 Task: In the  document claim Insert page numer 'on top of the page' change page color to  'Blue'Apply Page border, setting:  Box Style: two thin lines; Color: 'Black;' Width: 1/2  pt
Action: Mouse moved to (90, 23)
Screenshot: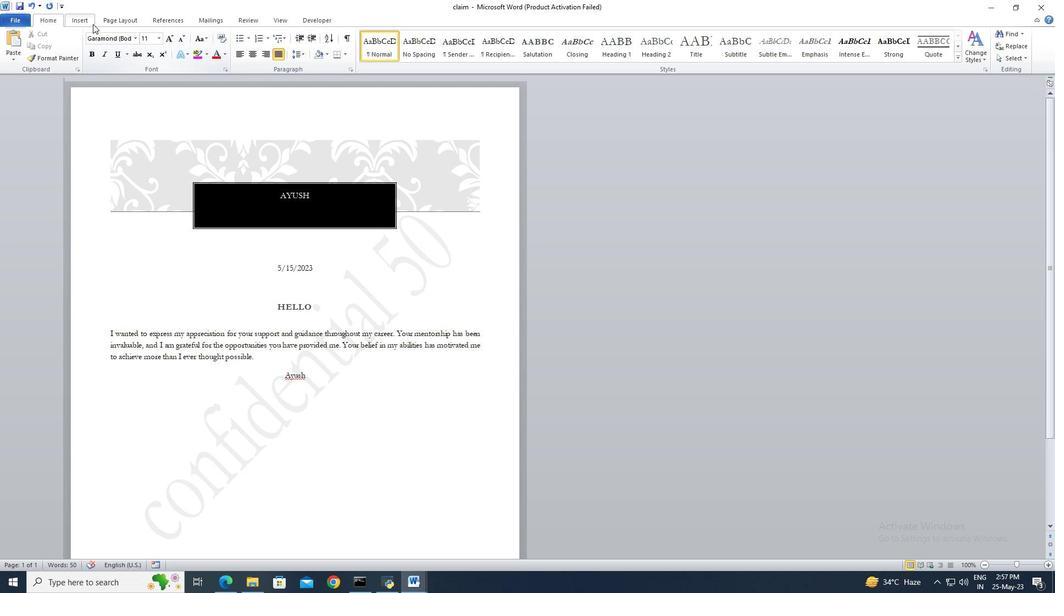 
Action: Mouse pressed left at (90, 23)
Screenshot: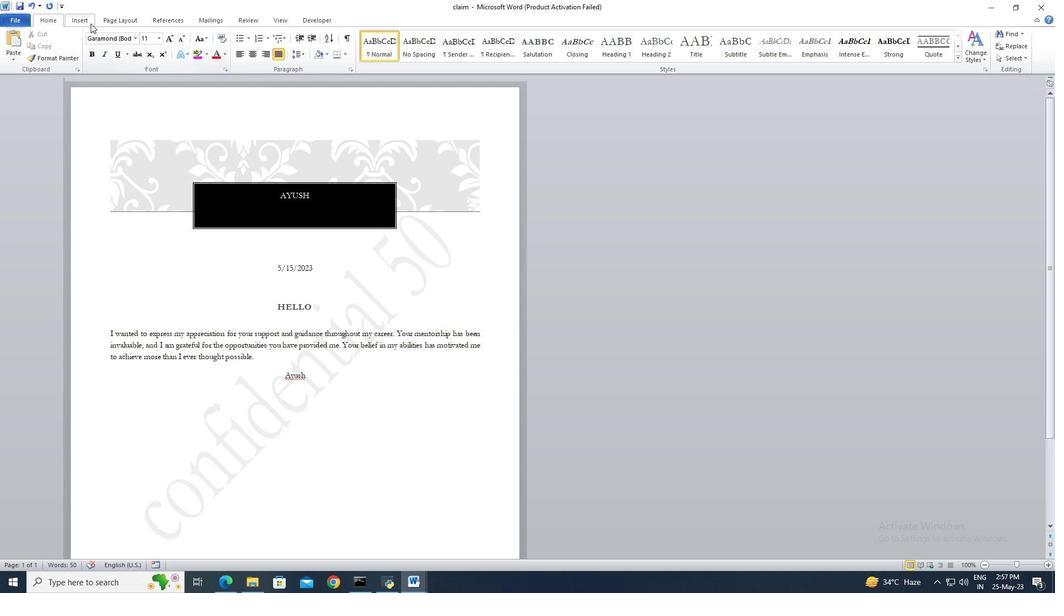 
Action: Mouse moved to (426, 58)
Screenshot: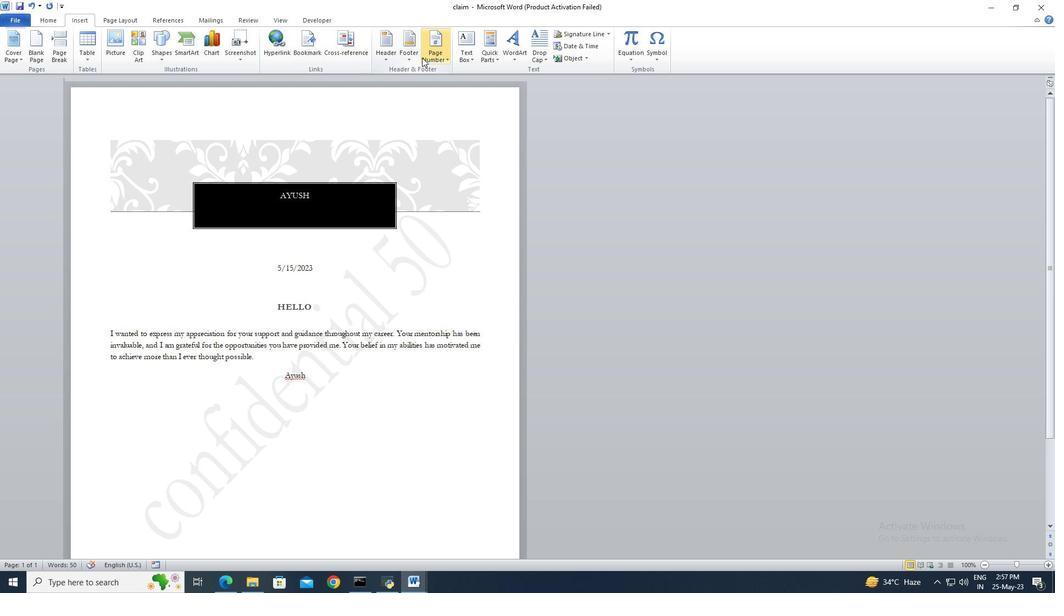 
Action: Mouse pressed left at (426, 58)
Screenshot: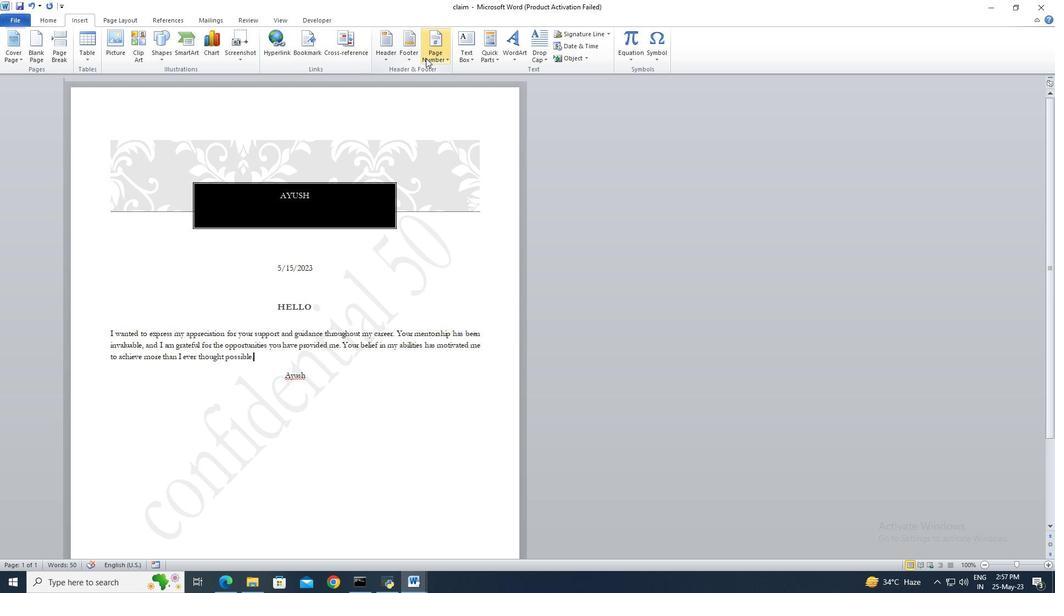 
Action: Mouse moved to (548, 107)
Screenshot: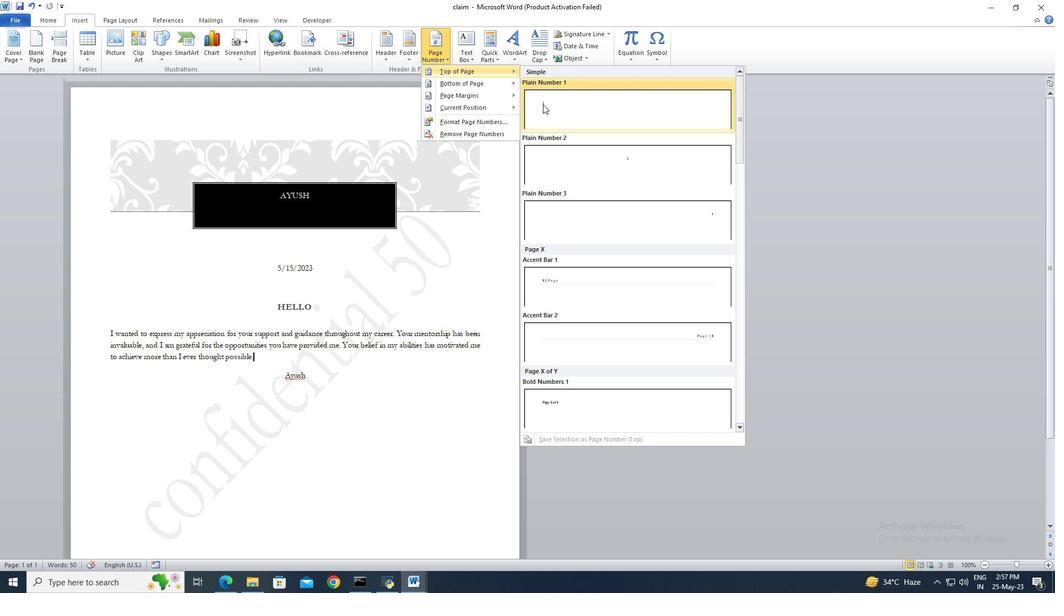 
Action: Mouse pressed left at (548, 107)
Screenshot: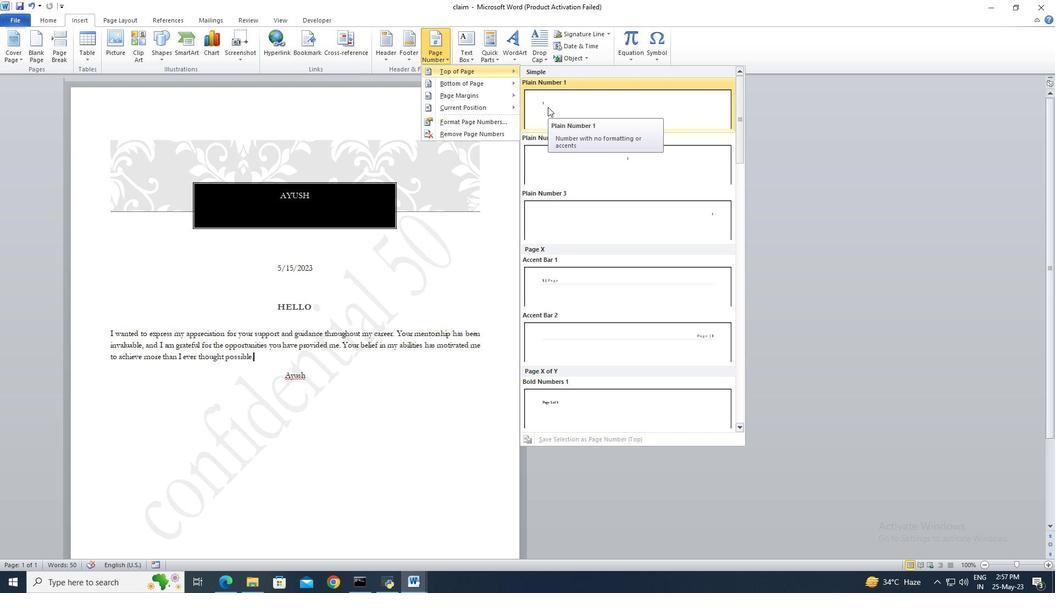 
Action: Mouse moved to (142, 20)
Screenshot: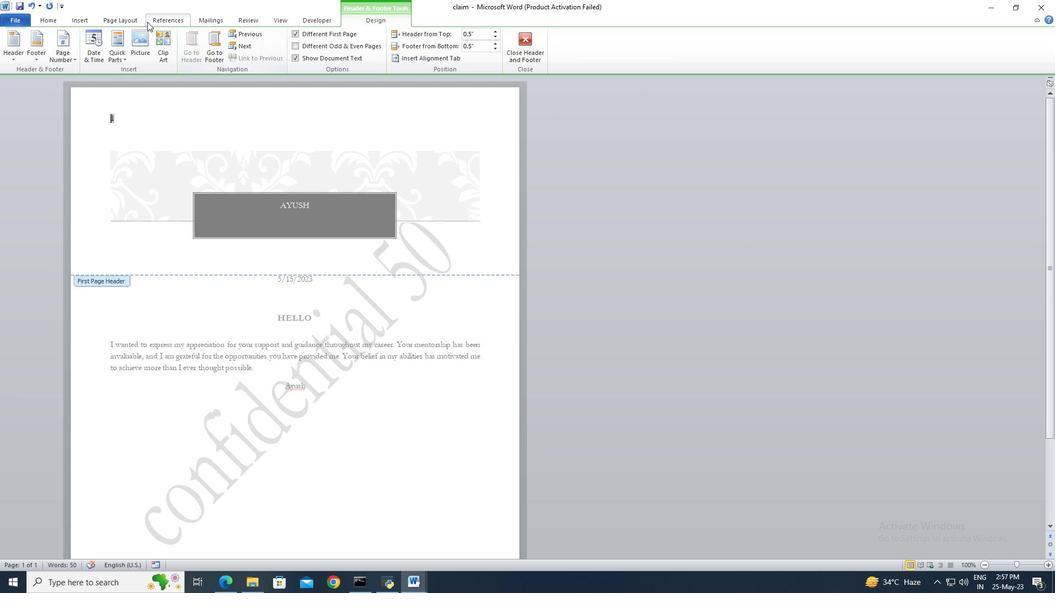 
Action: Mouse pressed left at (142, 20)
Screenshot: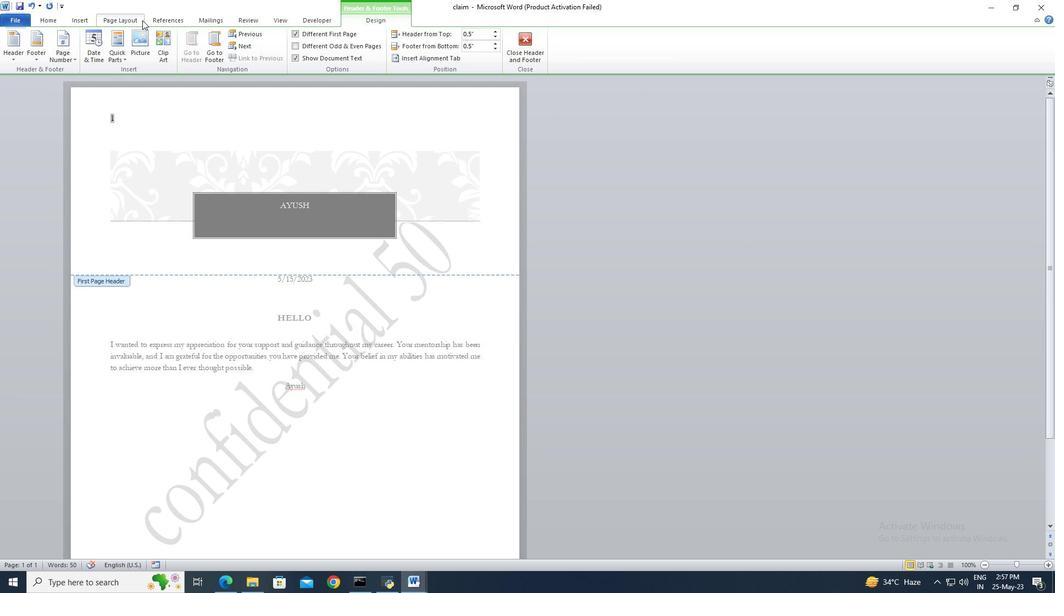
Action: Mouse moved to (292, 61)
Screenshot: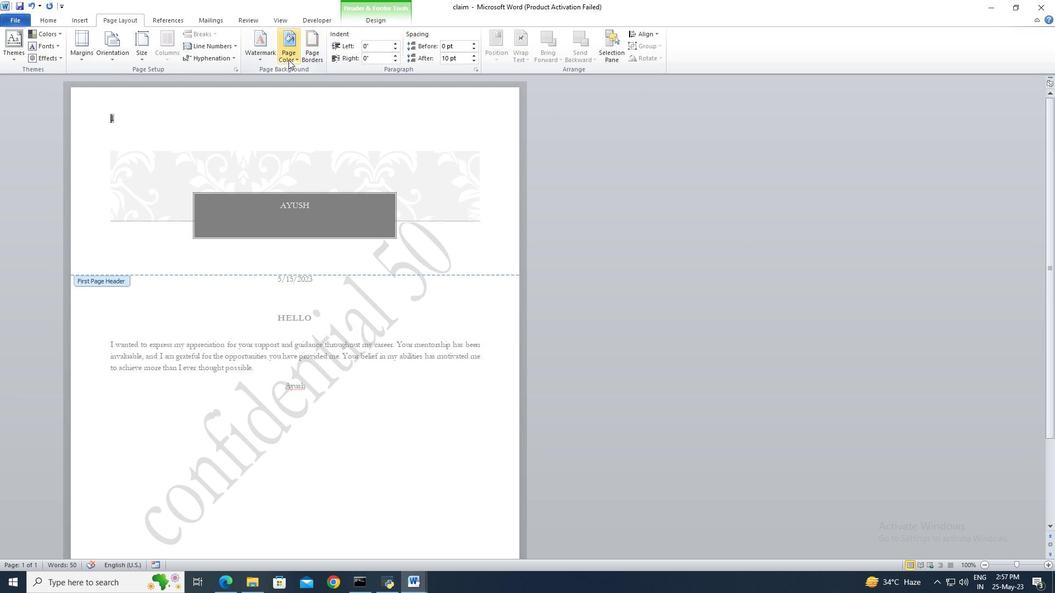 
Action: Mouse pressed left at (292, 61)
Screenshot: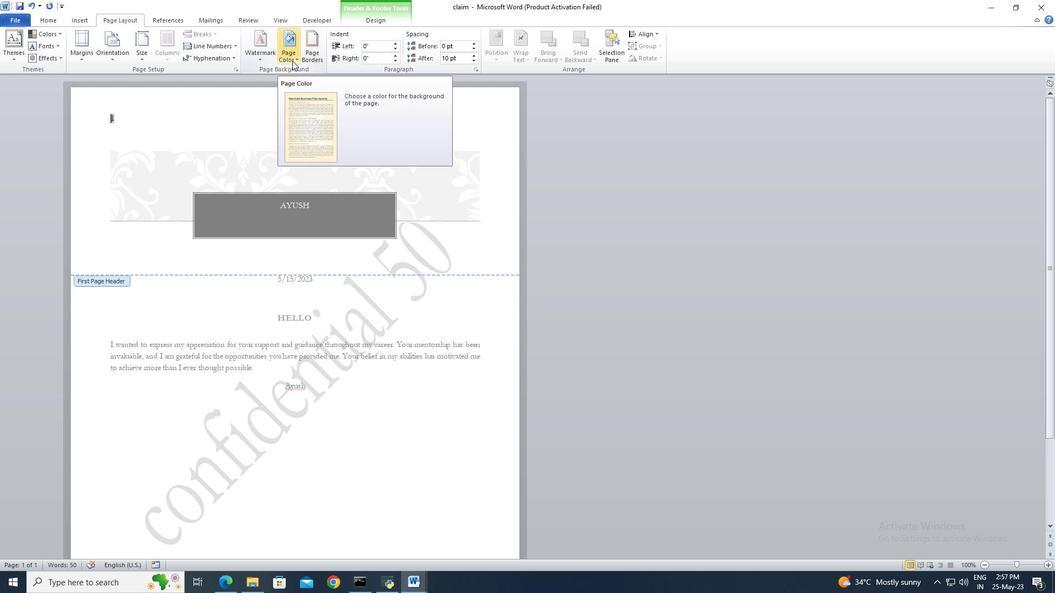 
Action: Mouse moved to (348, 136)
Screenshot: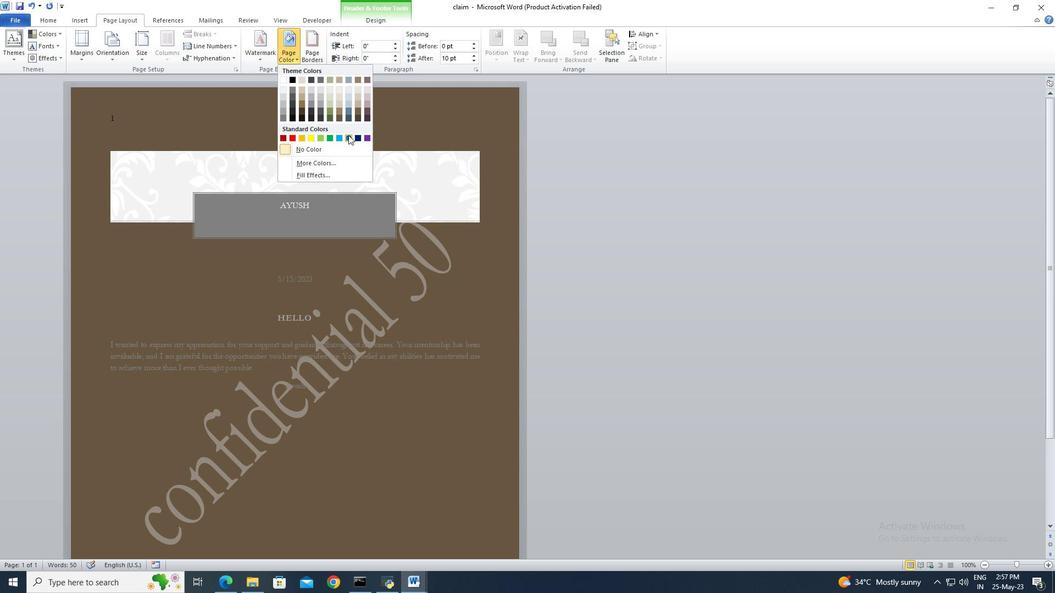 
Action: Mouse pressed left at (348, 136)
Screenshot: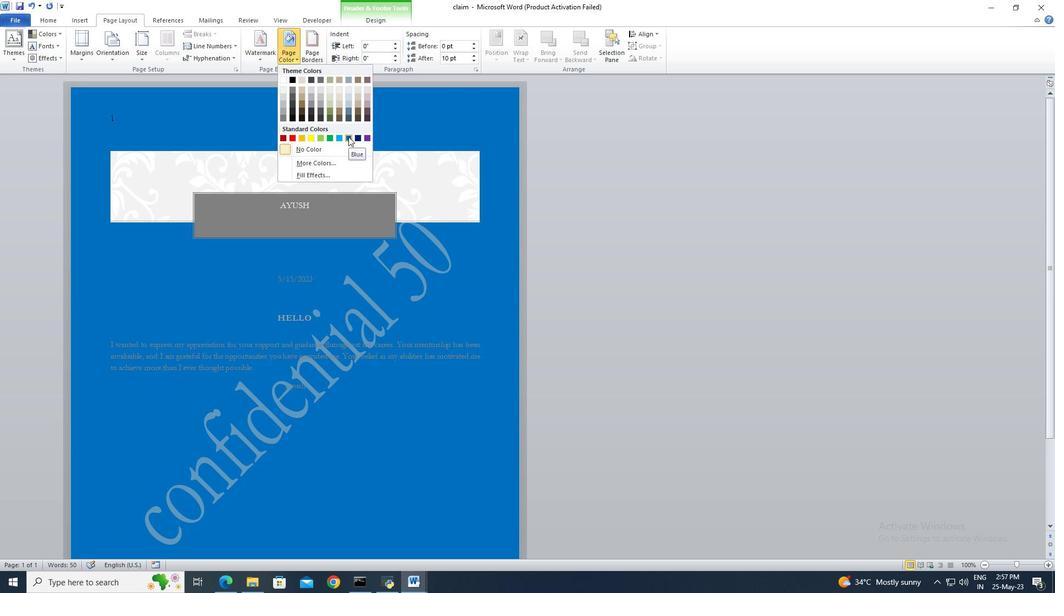 
Action: Mouse moved to (317, 58)
Screenshot: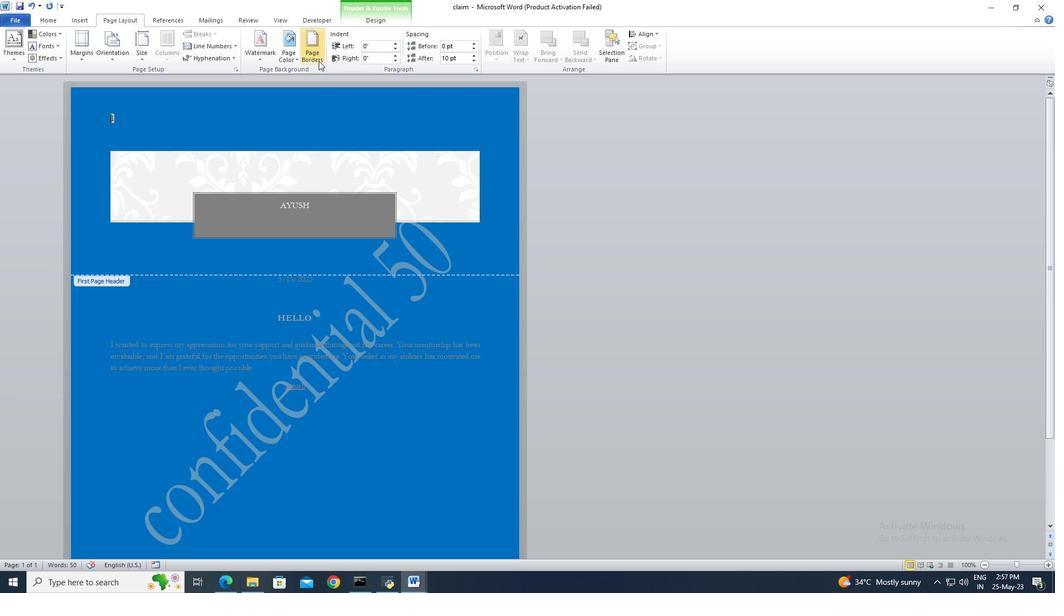 
Action: Mouse pressed left at (317, 58)
Screenshot: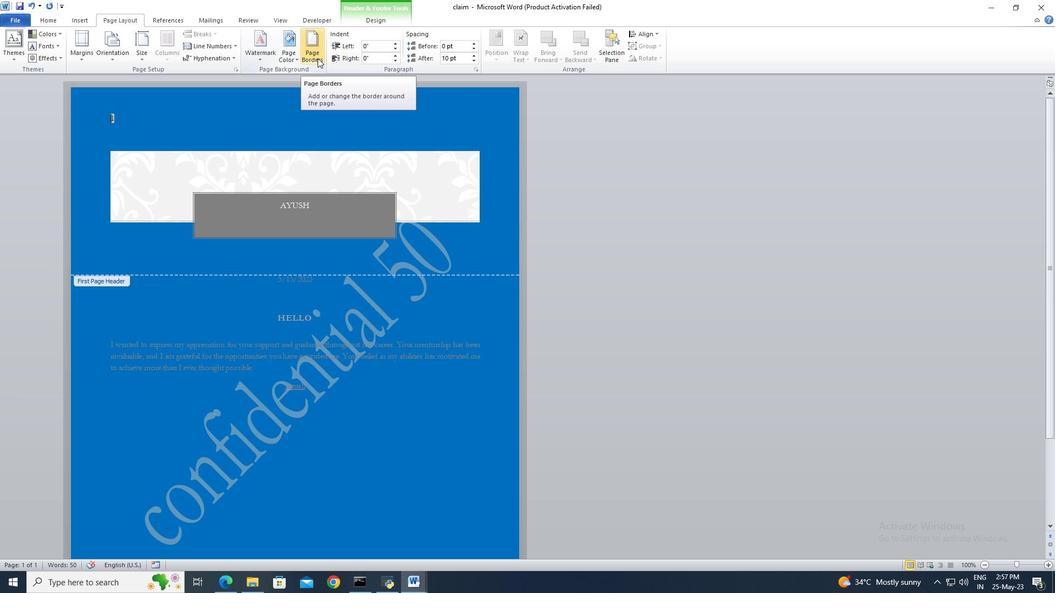 
Action: Mouse moved to (403, 242)
Screenshot: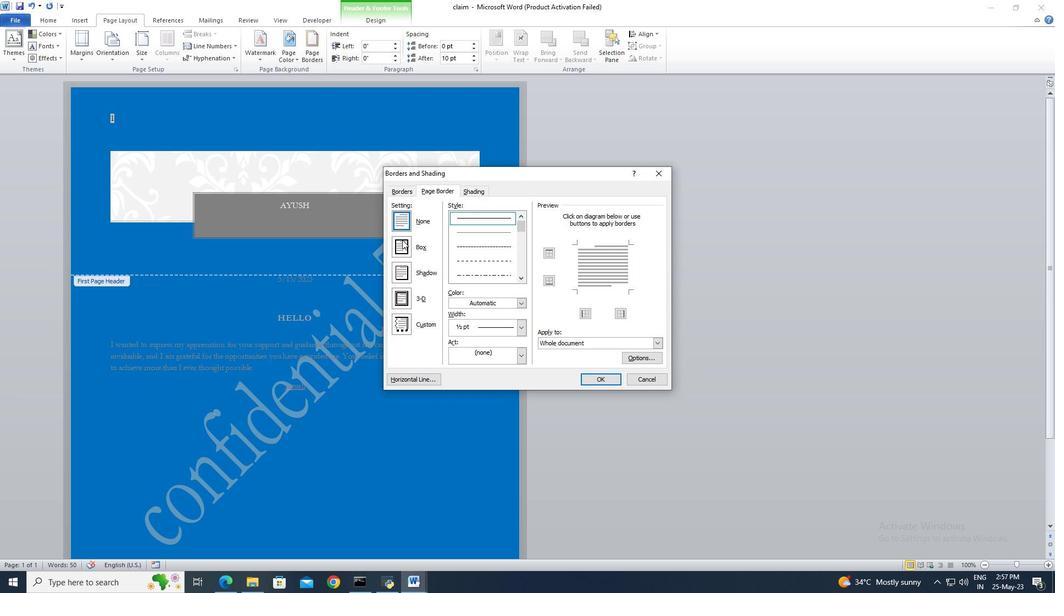 
Action: Mouse pressed left at (403, 242)
Screenshot: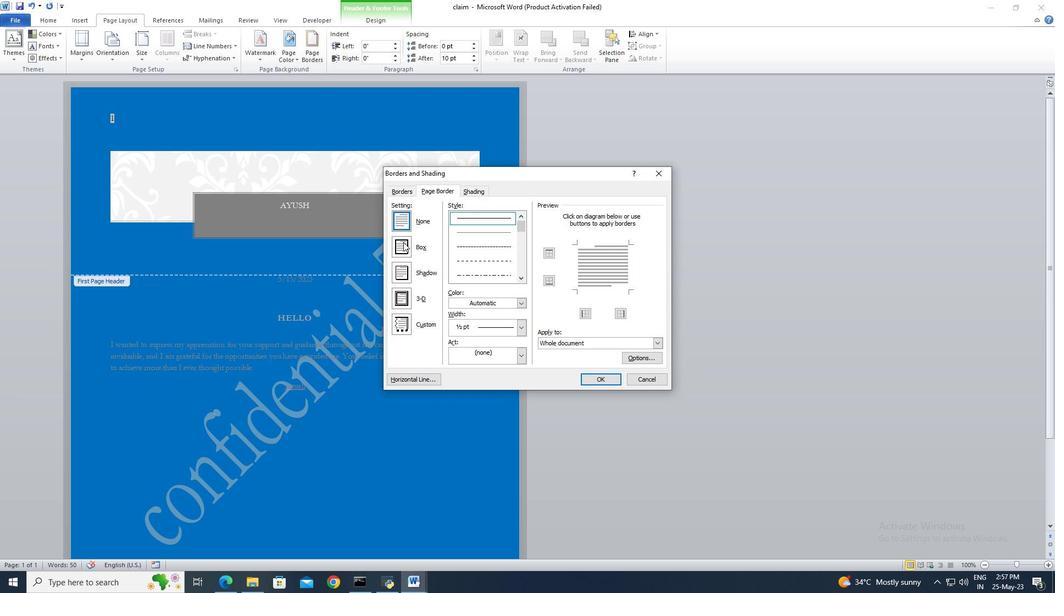 
Action: Mouse moved to (519, 274)
Screenshot: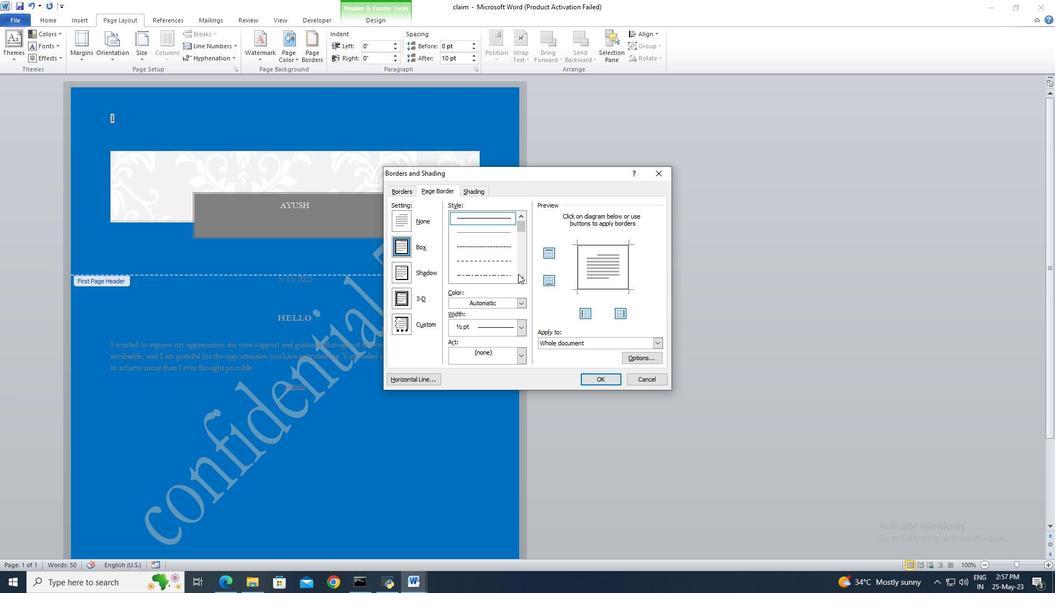 
Action: Mouse pressed left at (519, 274)
Screenshot: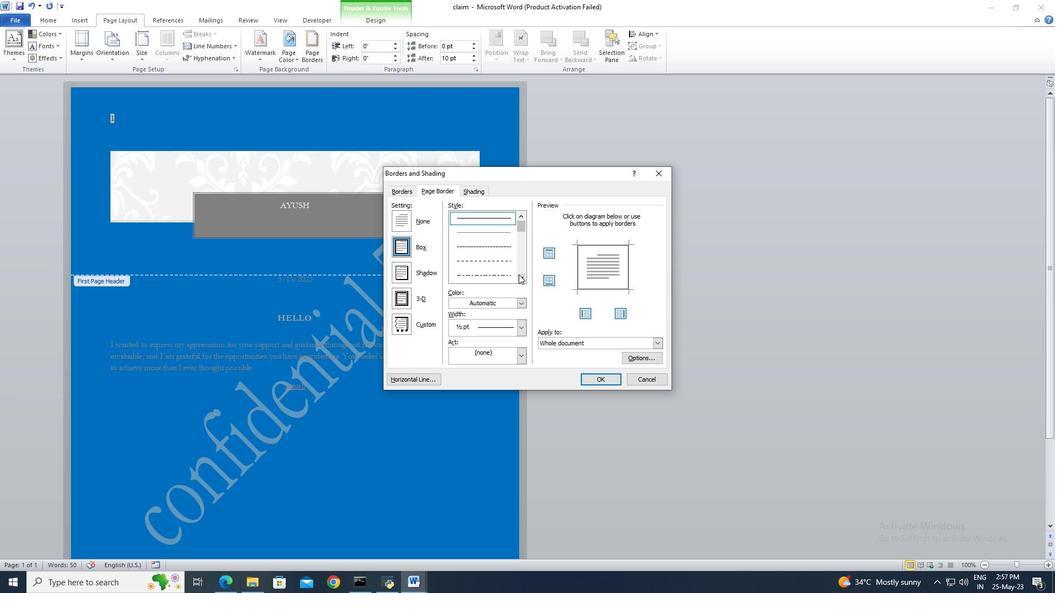 
Action: Mouse pressed left at (519, 274)
Screenshot: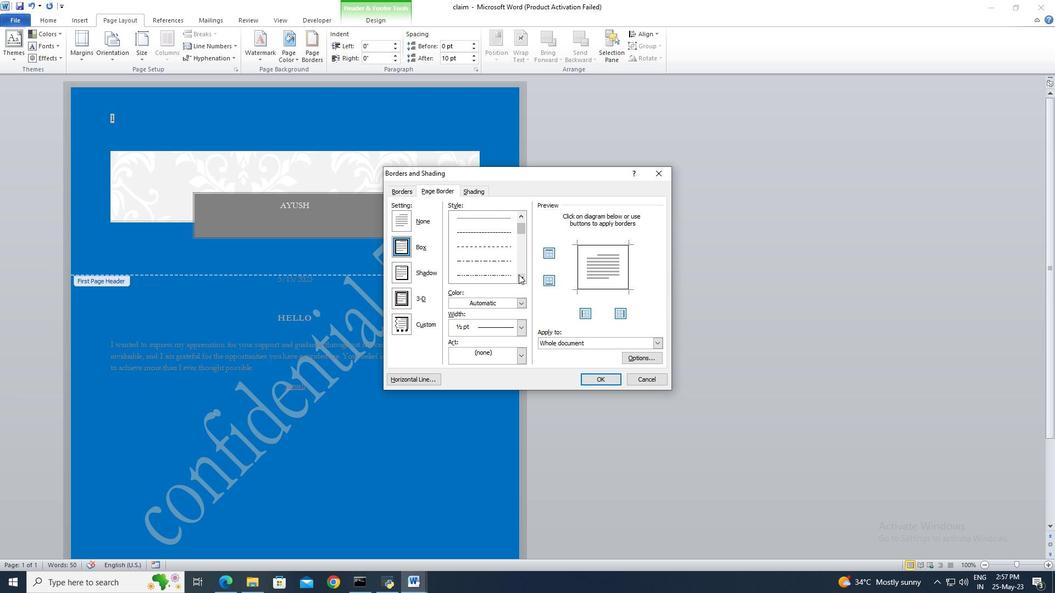 
Action: Mouse pressed left at (519, 274)
Screenshot: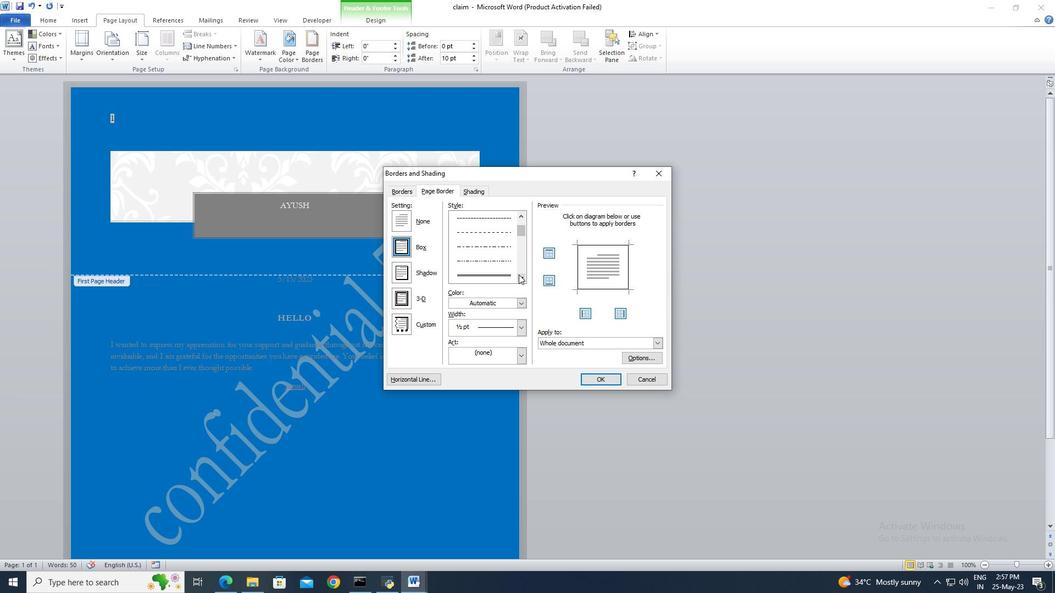 
Action: Mouse moved to (508, 261)
Screenshot: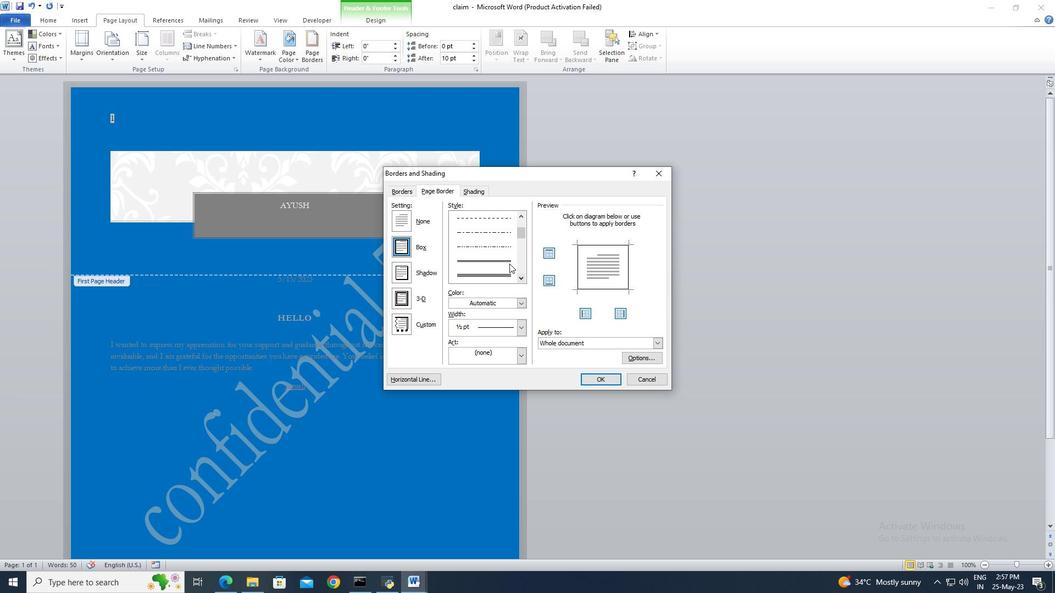 
Action: Mouse pressed left at (508, 261)
Screenshot: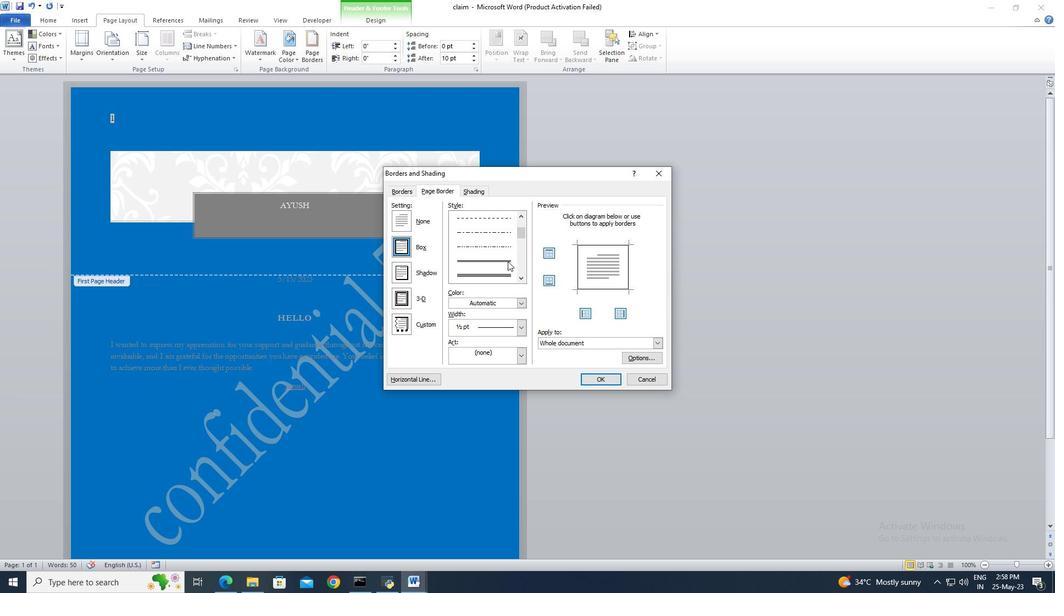 
Action: Mouse moved to (522, 299)
Screenshot: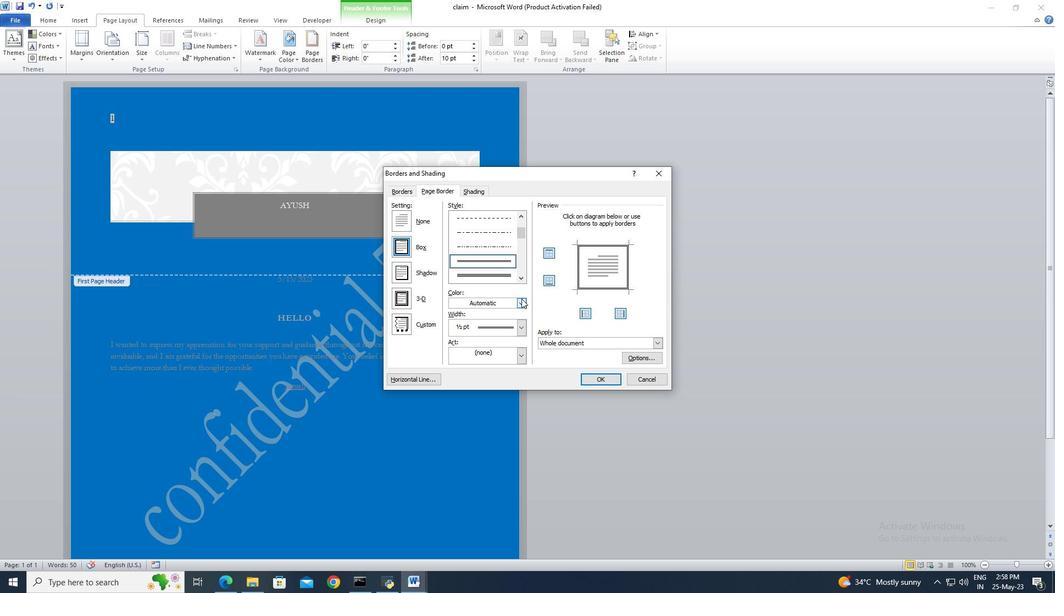
Action: Mouse pressed left at (522, 299)
Screenshot: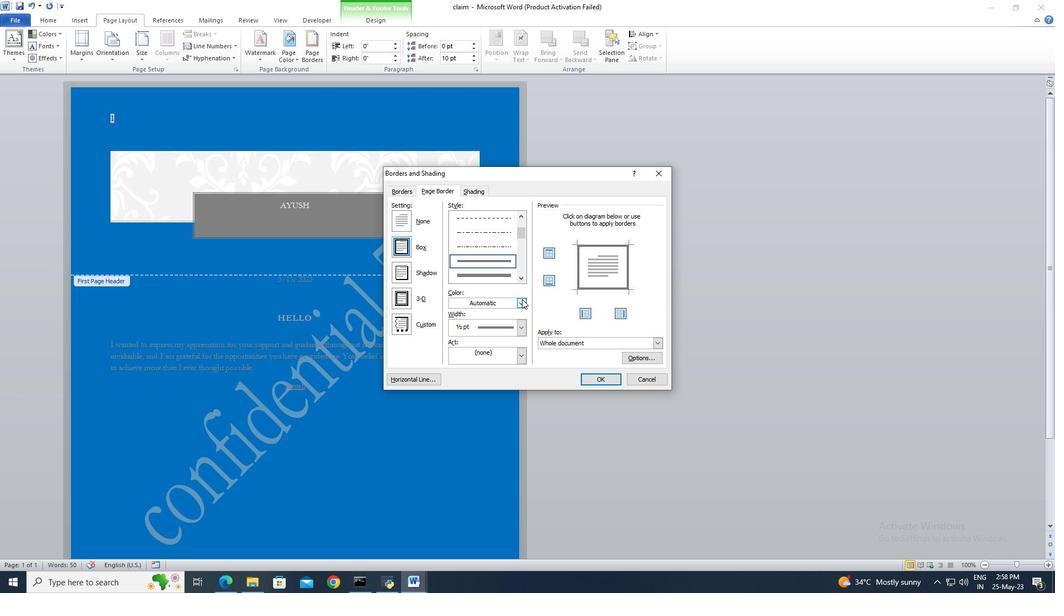 
Action: Mouse moved to (466, 335)
Screenshot: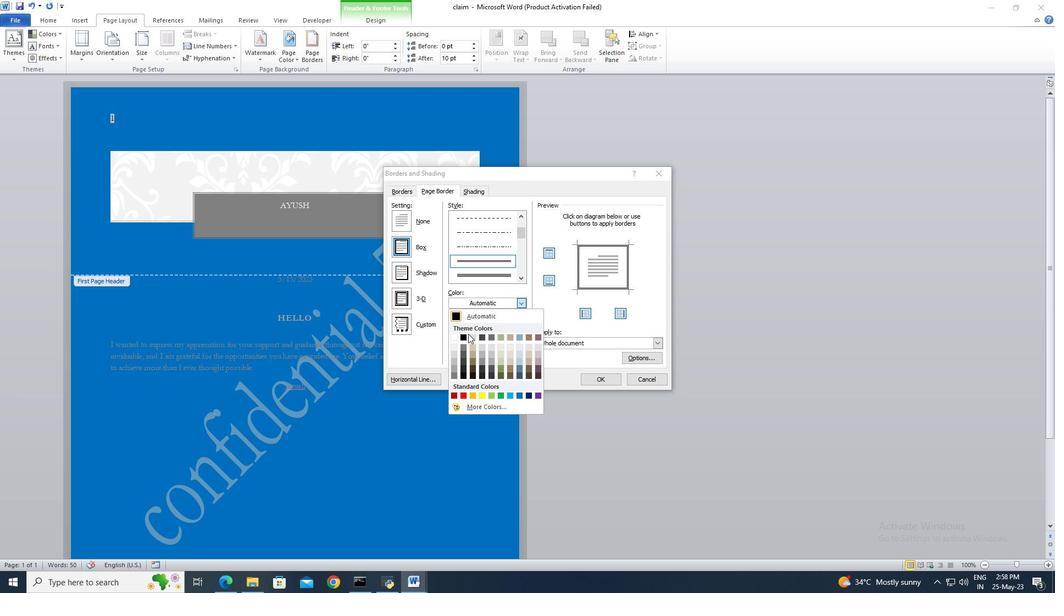 
Action: Mouse pressed left at (466, 335)
Screenshot: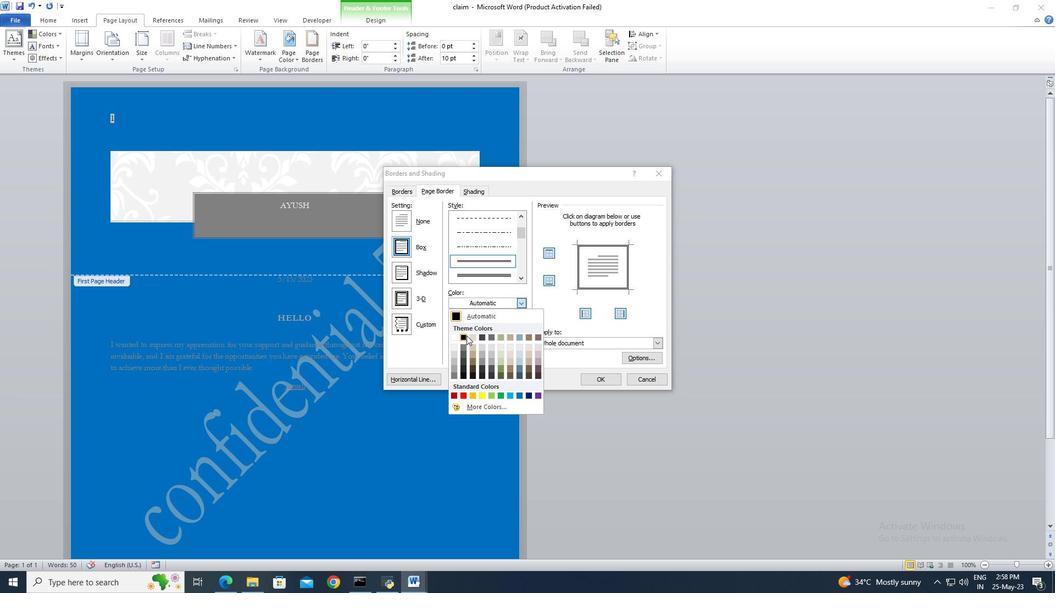 
Action: Mouse moved to (519, 326)
Screenshot: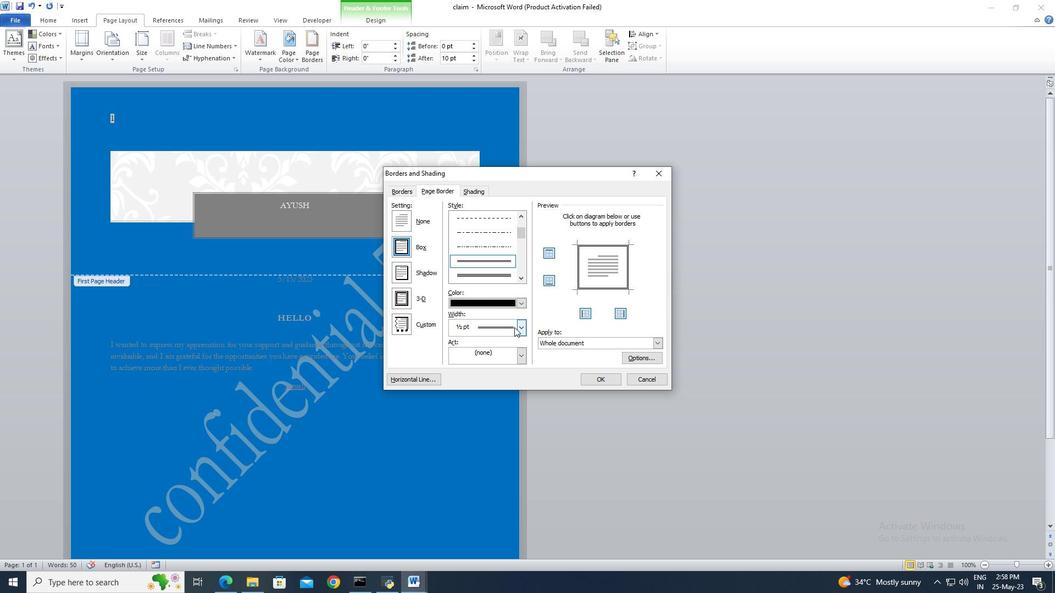 
Action: Mouse pressed left at (519, 326)
Screenshot: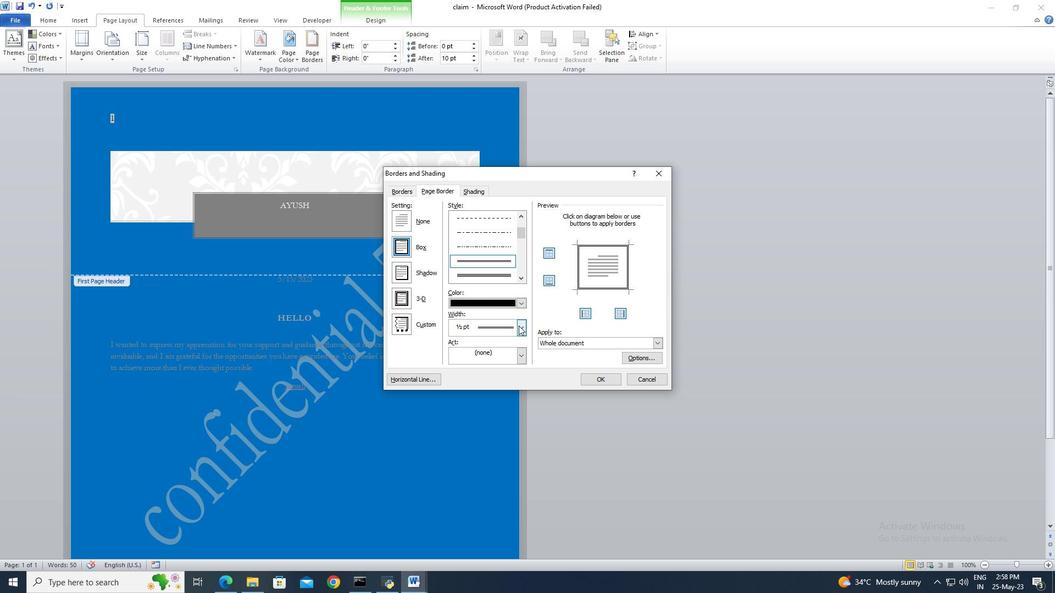 
Action: Mouse moved to (511, 357)
Screenshot: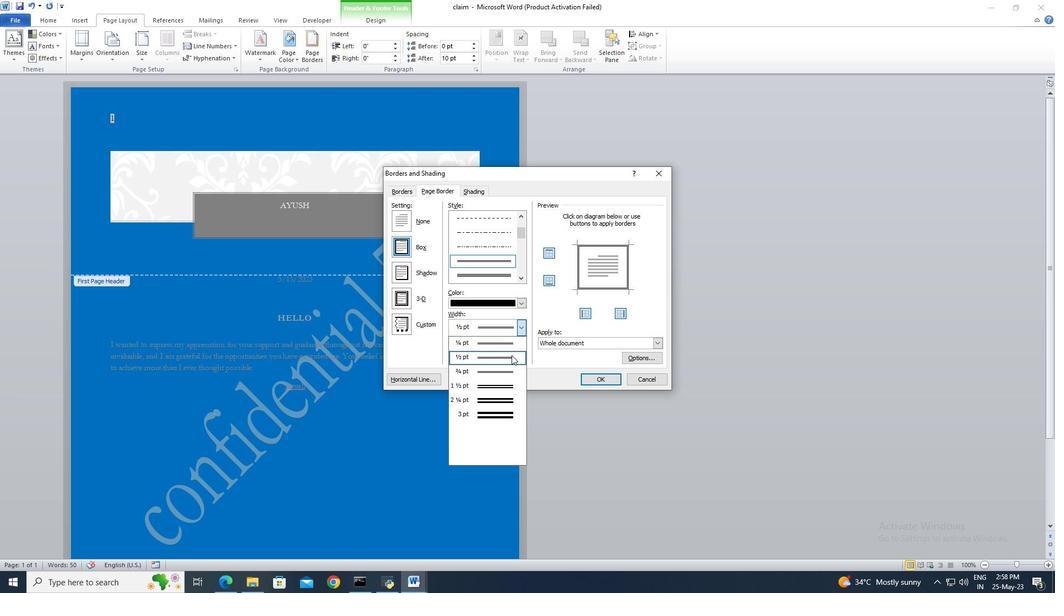 
Action: Mouse pressed left at (511, 357)
Screenshot: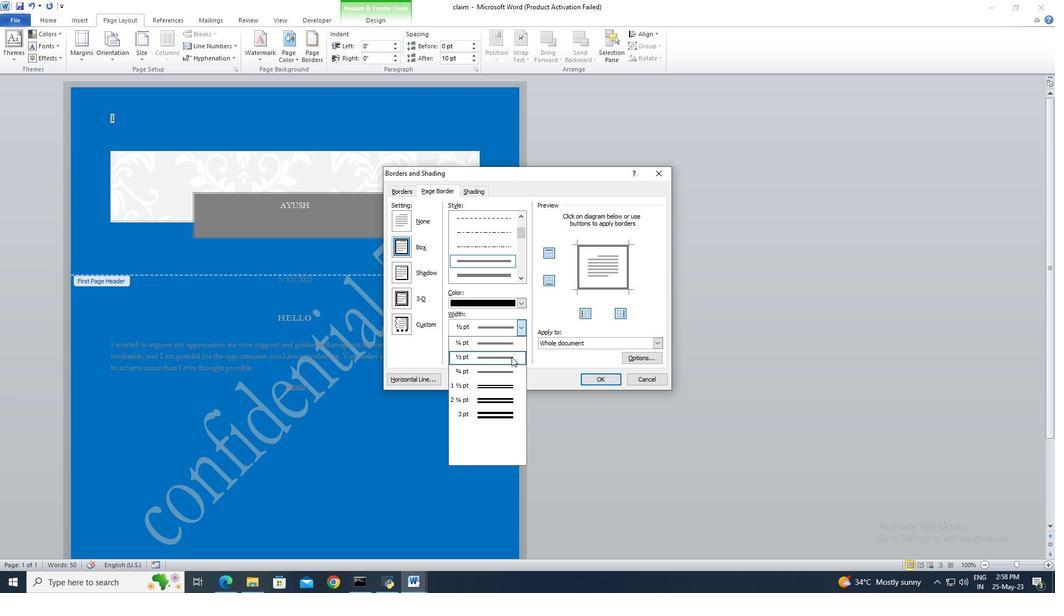 
Action: Mouse moved to (602, 377)
Screenshot: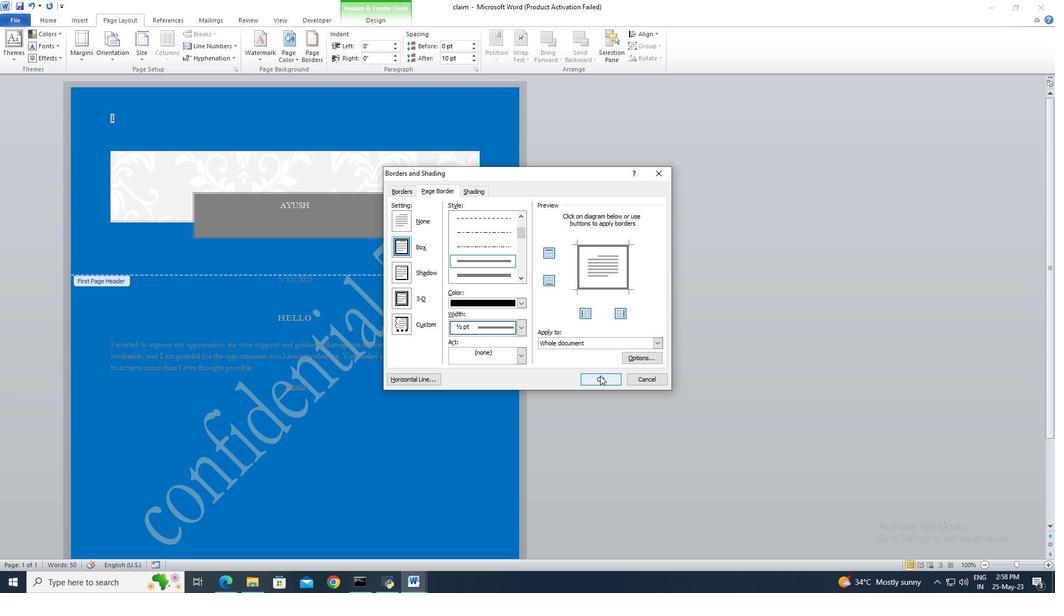 
Action: Mouse pressed left at (602, 377)
Screenshot: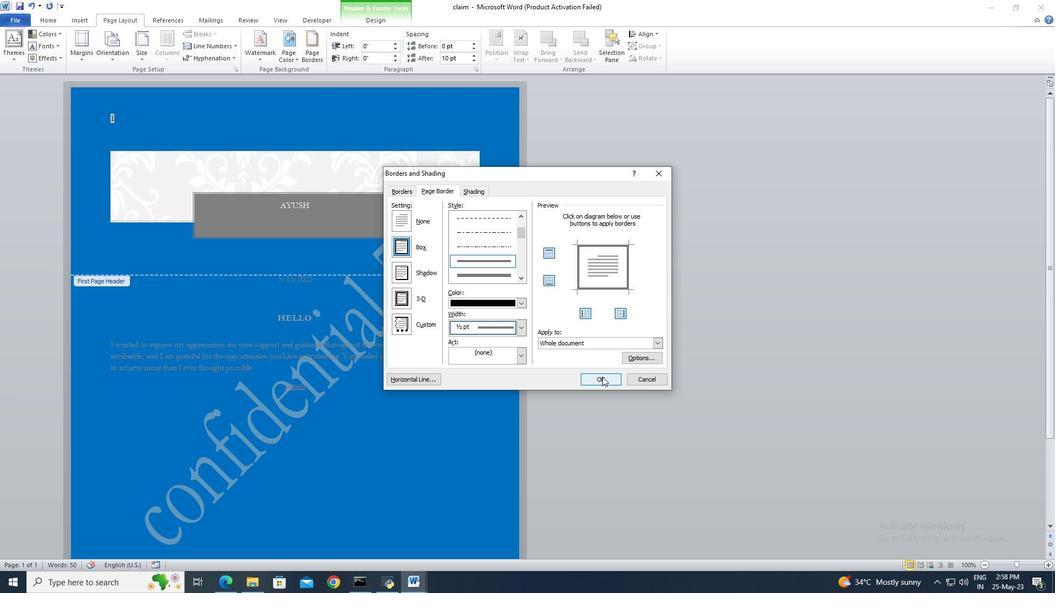 
